 Task: For heading Calibri with Bold.  font size for heading24,  'Change the font style of data to'Bell MT.  and font size to 16,  Change the alignment of both headline & data to Align middle & Align Center.  In the sheet  analysisSalesByEmployee
Action: Mouse moved to (127, 188)
Screenshot: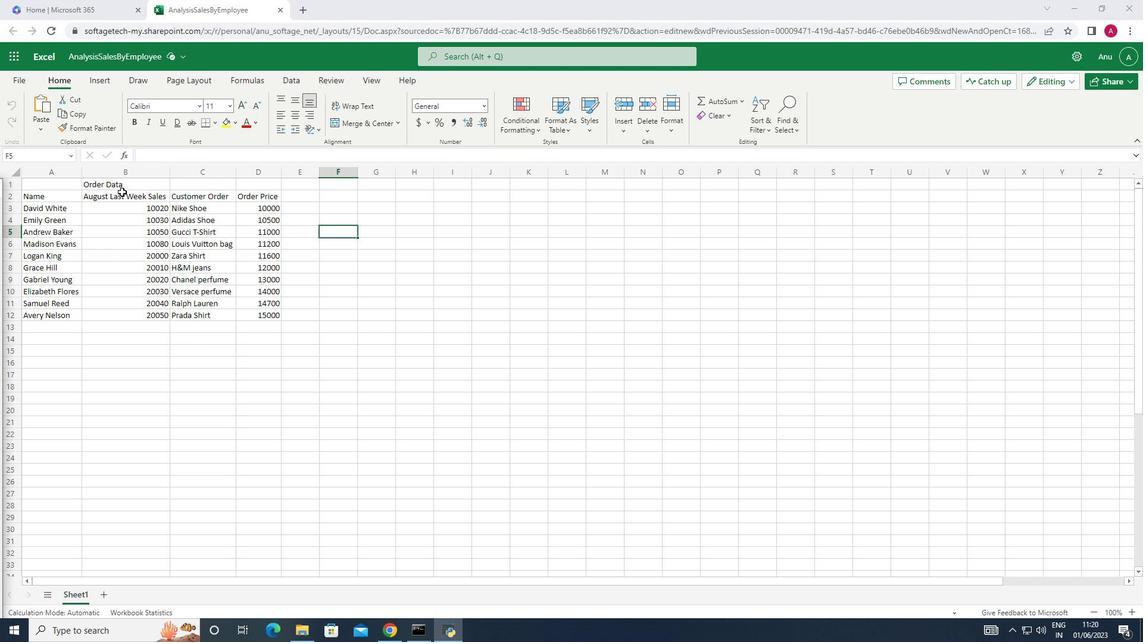 
Action: Mouse pressed left at (127, 188)
Screenshot: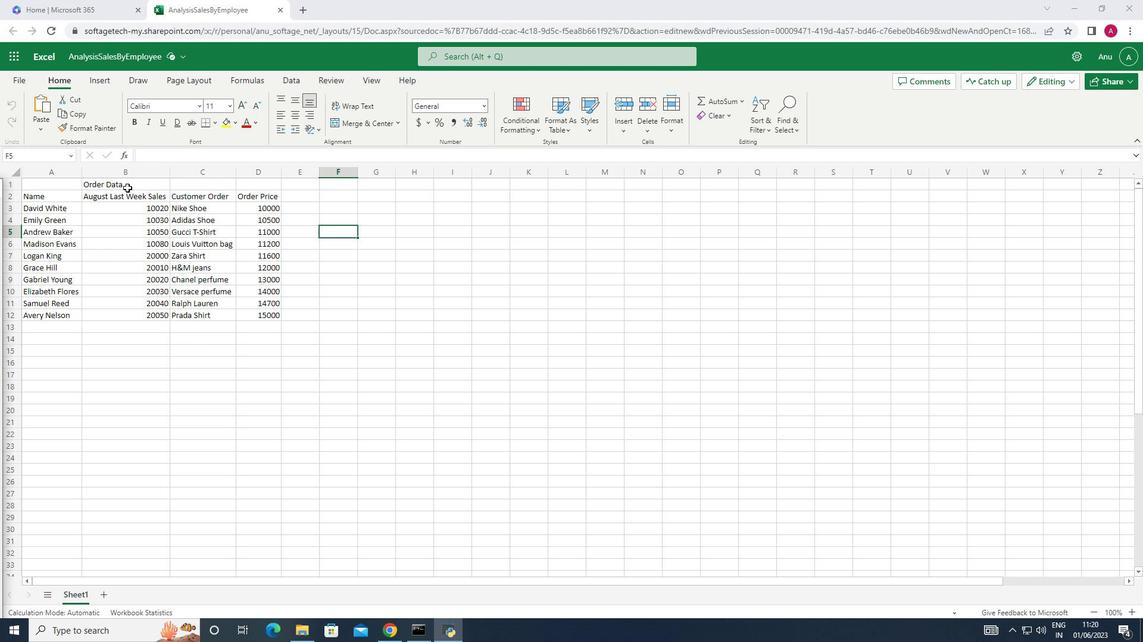 
Action: Mouse moved to (197, 111)
Screenshot: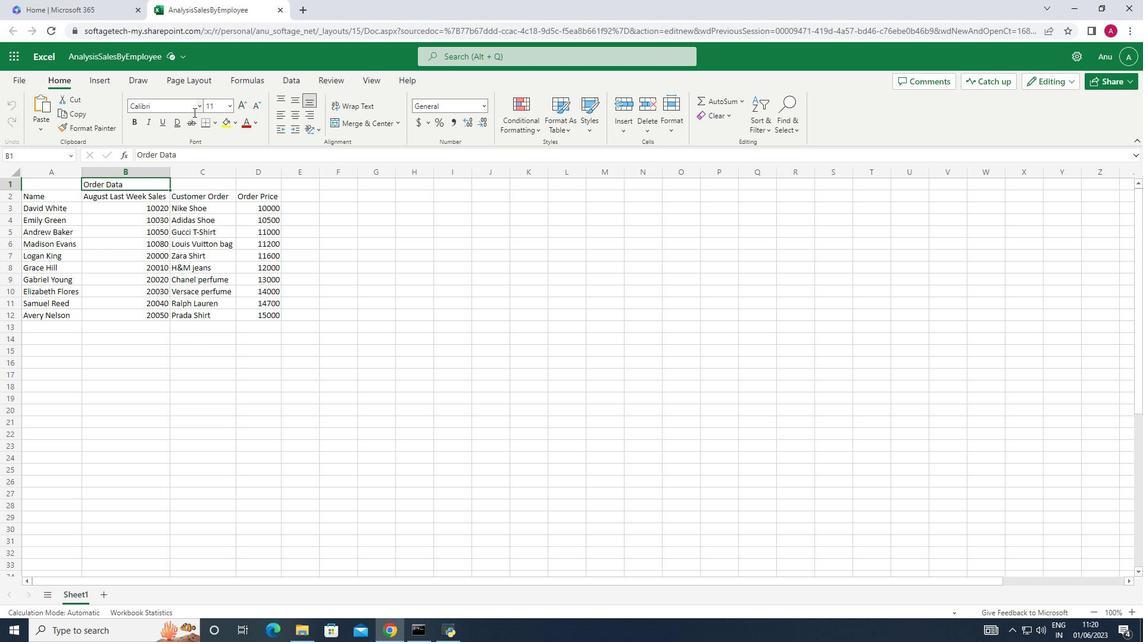 
Action: Mouse pressed left at (197, 111)
Screenshot: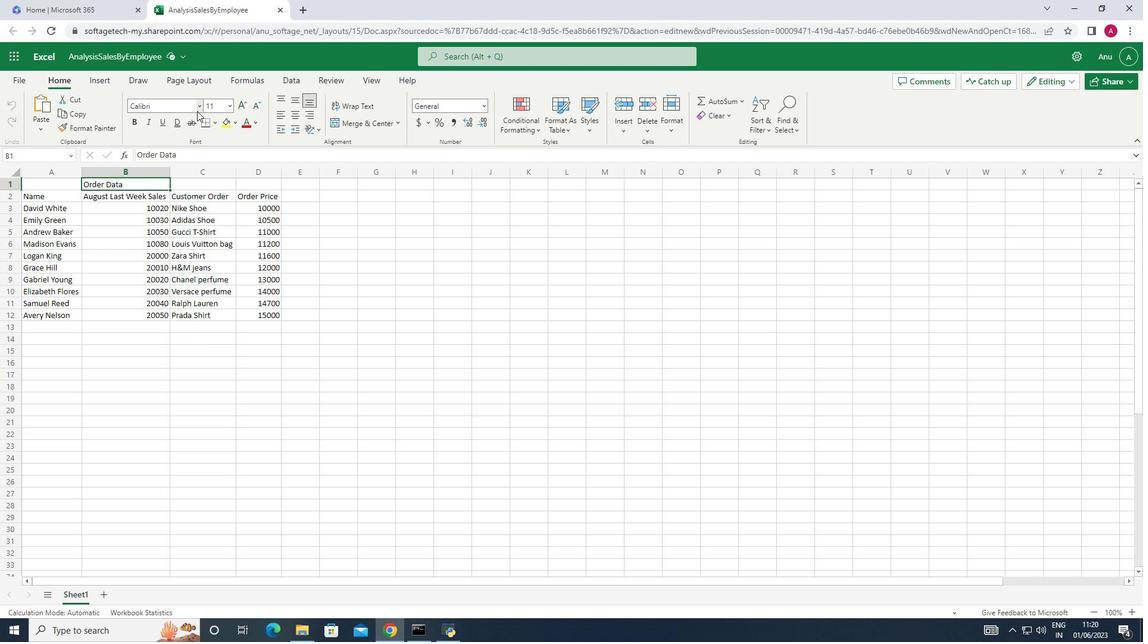 
Action: Mouse moved to (172, 221)
Screenshot: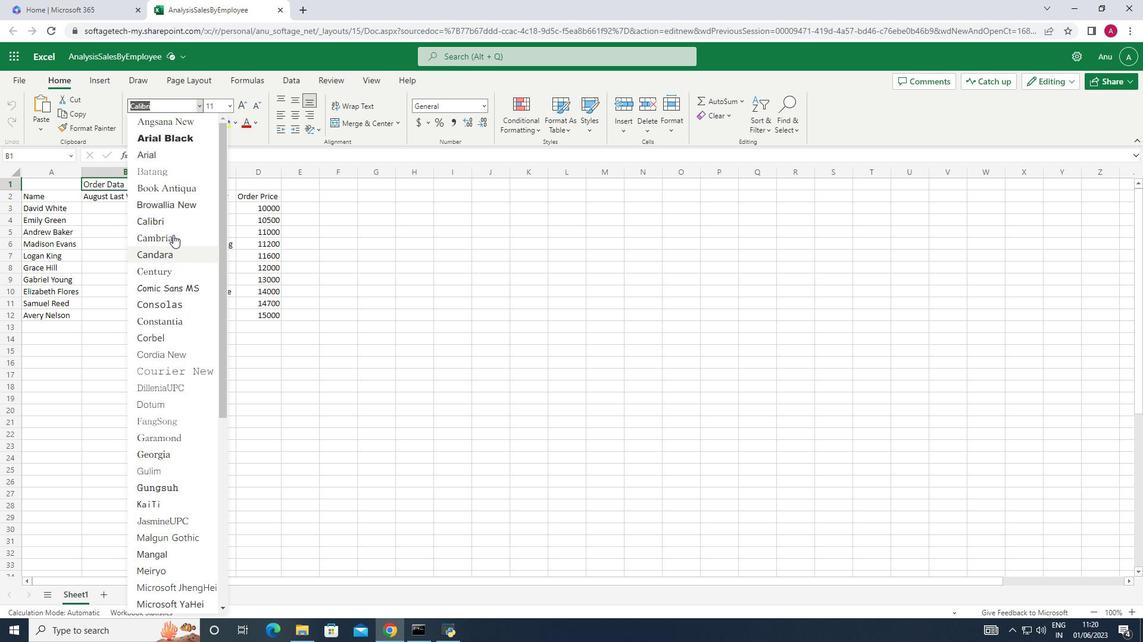 
Action: Mouse pressed left at (172, 221)
Screenshot: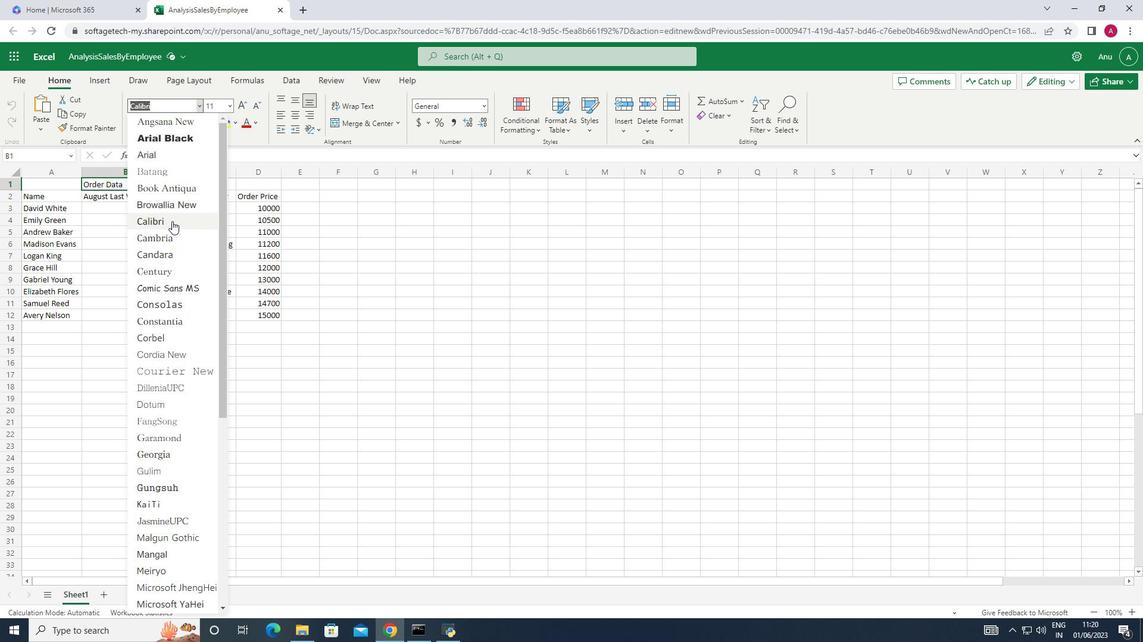 
Action: Mouse moved to (132, 121)
Screenshot: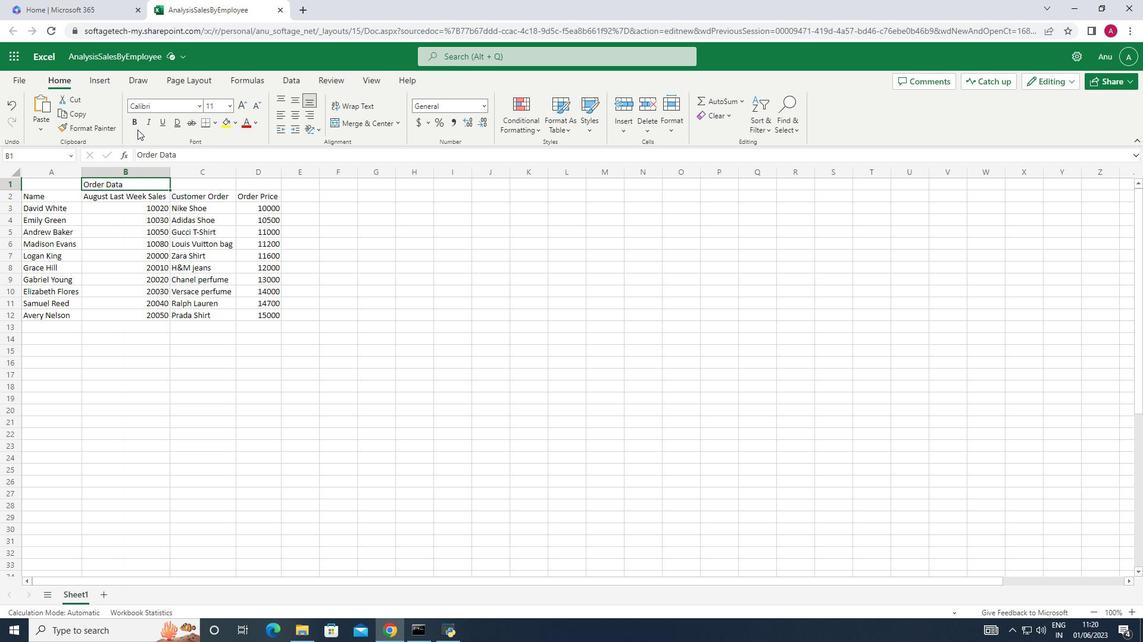 
Action: Mouse pressed left at (132, 121)
Screenshot: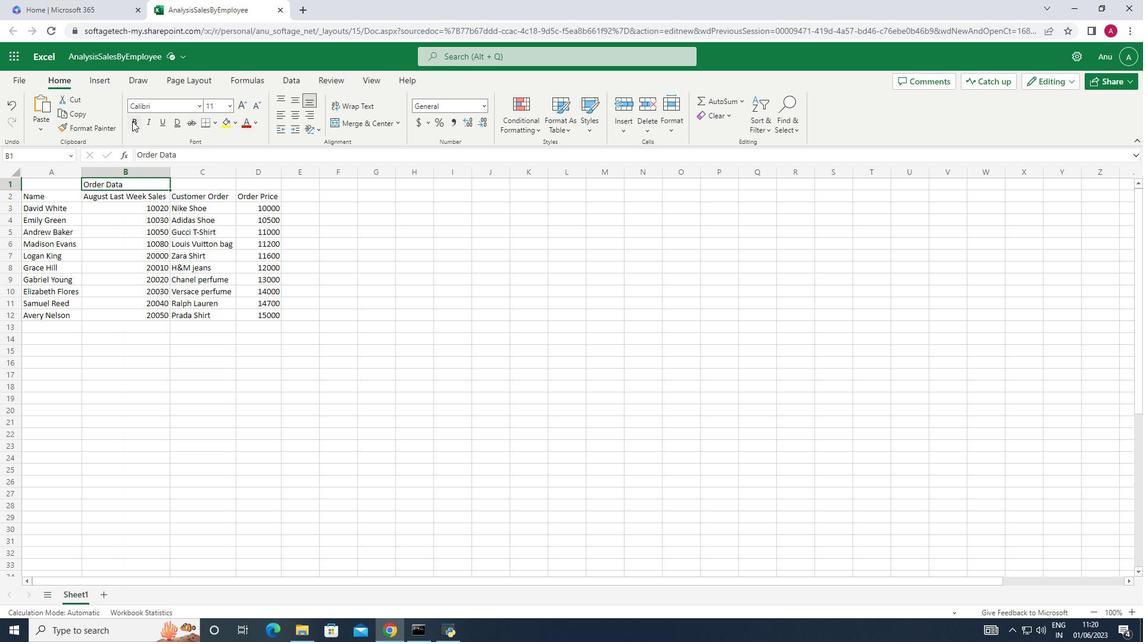 
Action: Mouse moved to (232, 104)
Screenshot: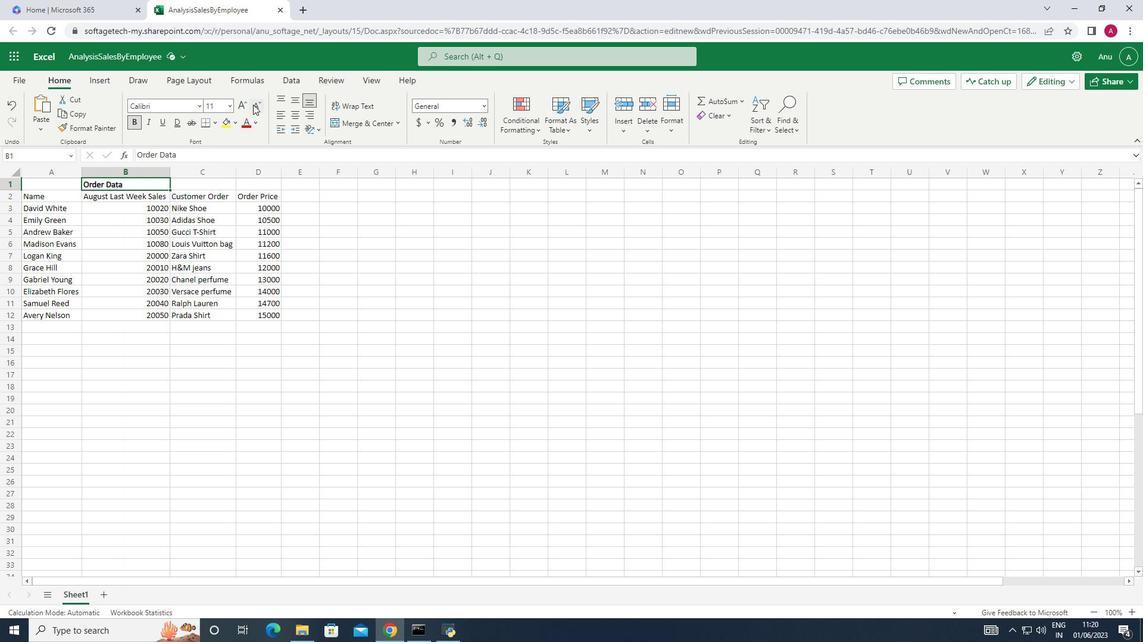 
Action: Mouse pressed left at (232, 104)
Screenshot: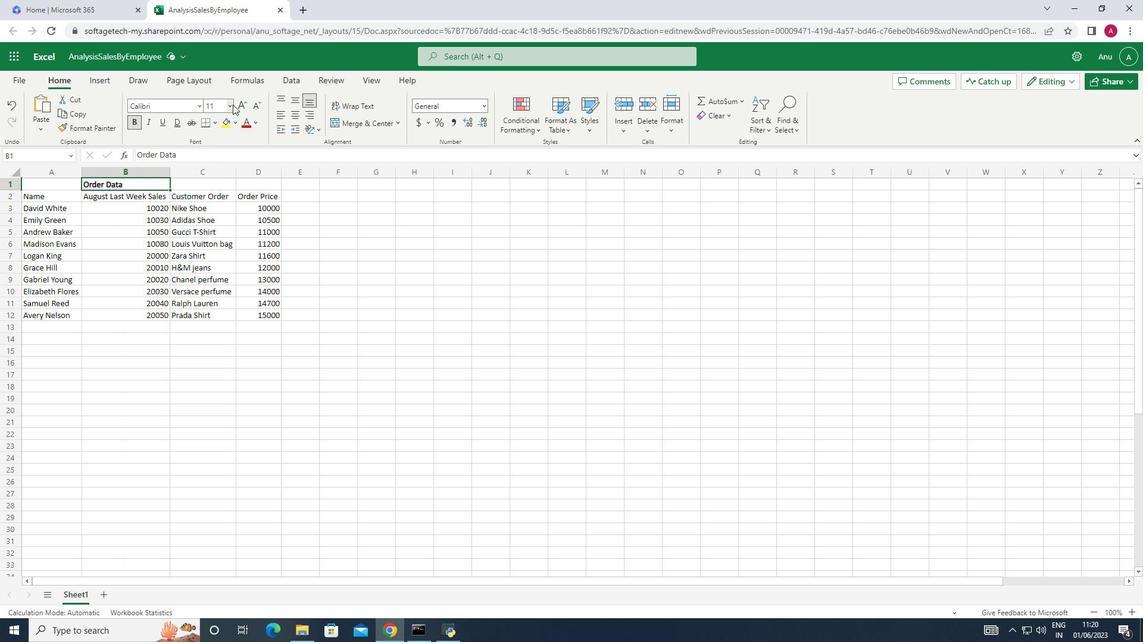 
Action: Mouse moved to (216, 272)
Screenshot: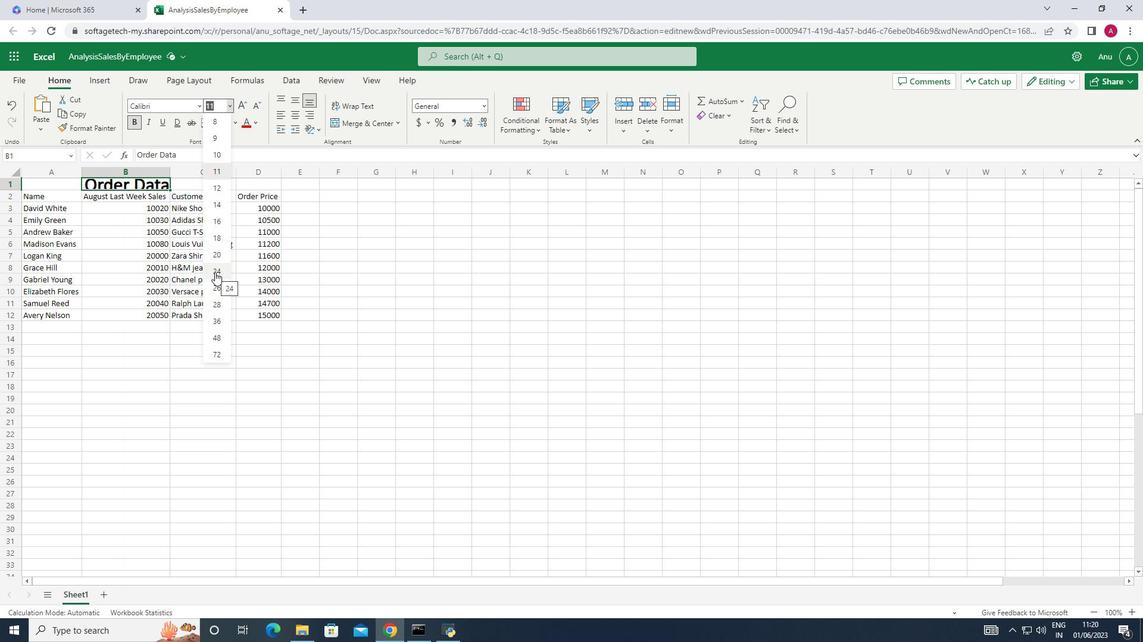 
Action: Mouse pressed left at (216, 272)
Screenshot: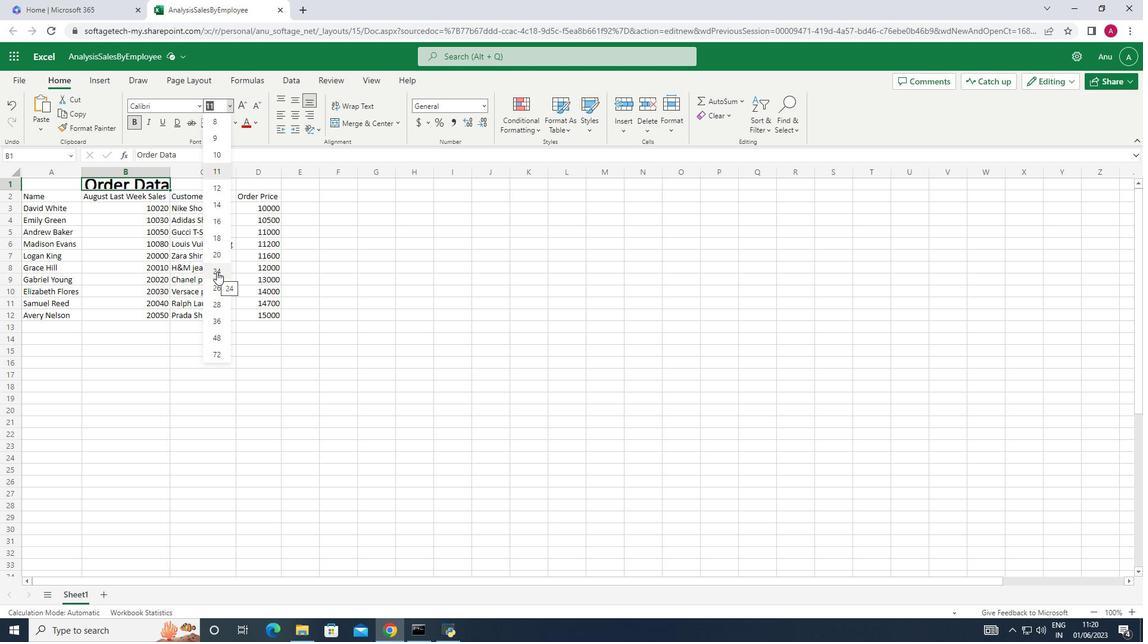 
Action: Mouse moved to (50, 210)
Screenshot: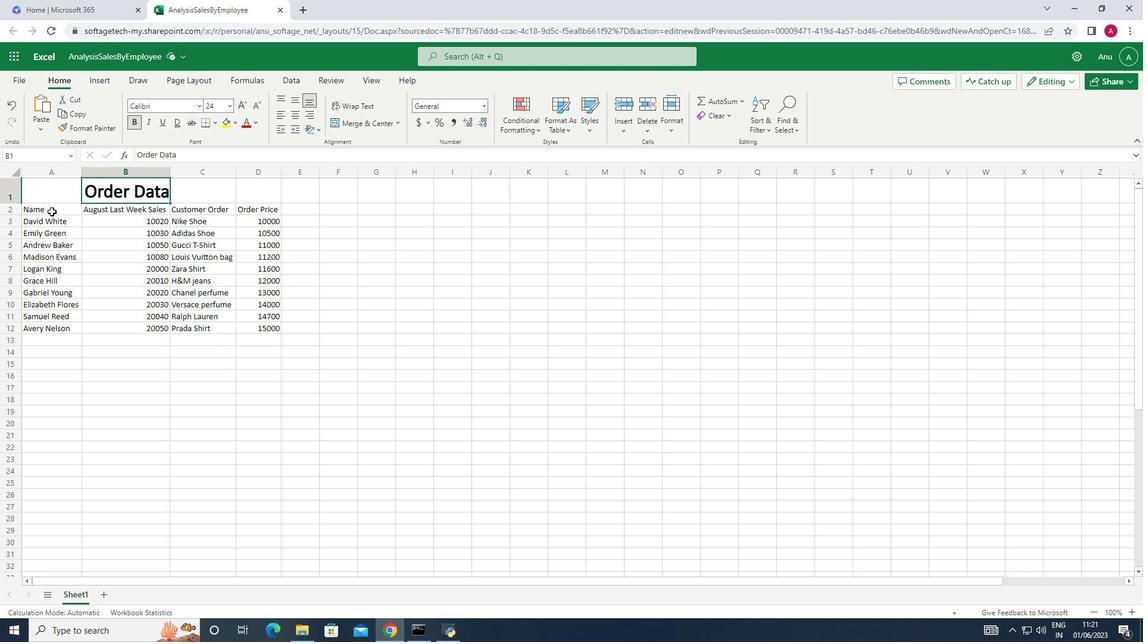 
Action: Mouse pressed left at (50, 210)
Screenshot: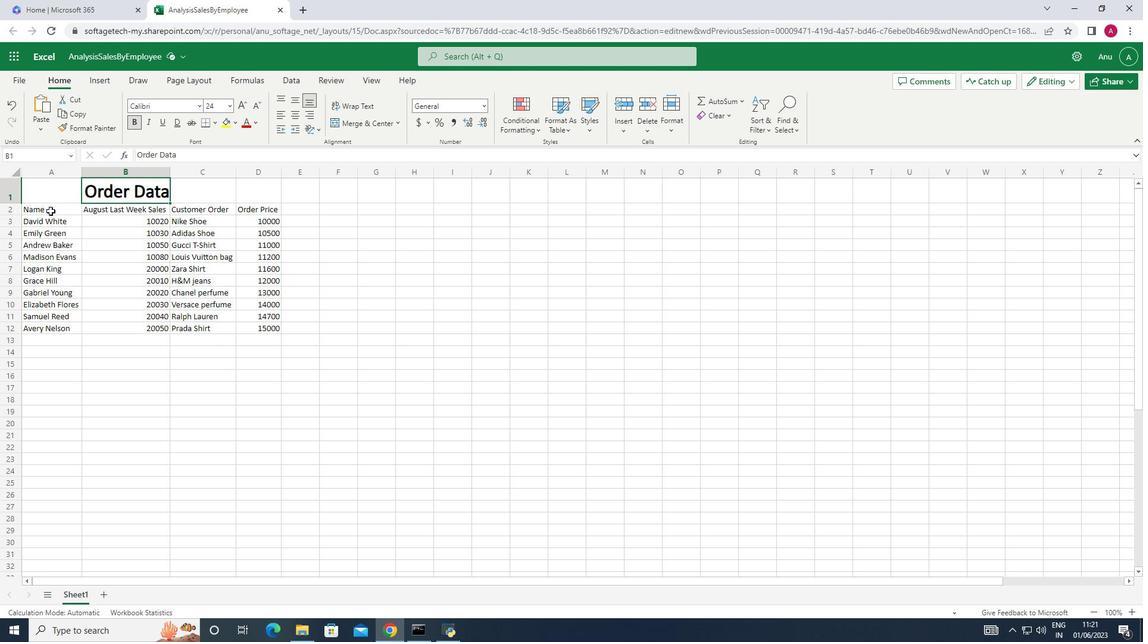 
Action: Mouse moved to (161, 104)
Screenshot: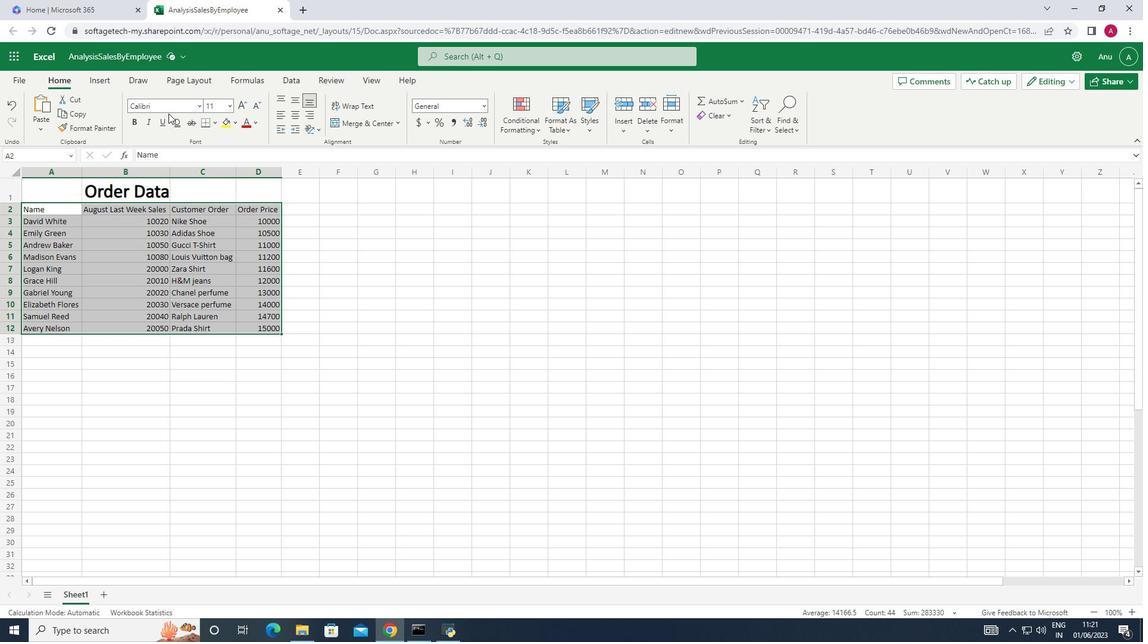
Action: Mouse pressed left at (161, 104)
Screenshot: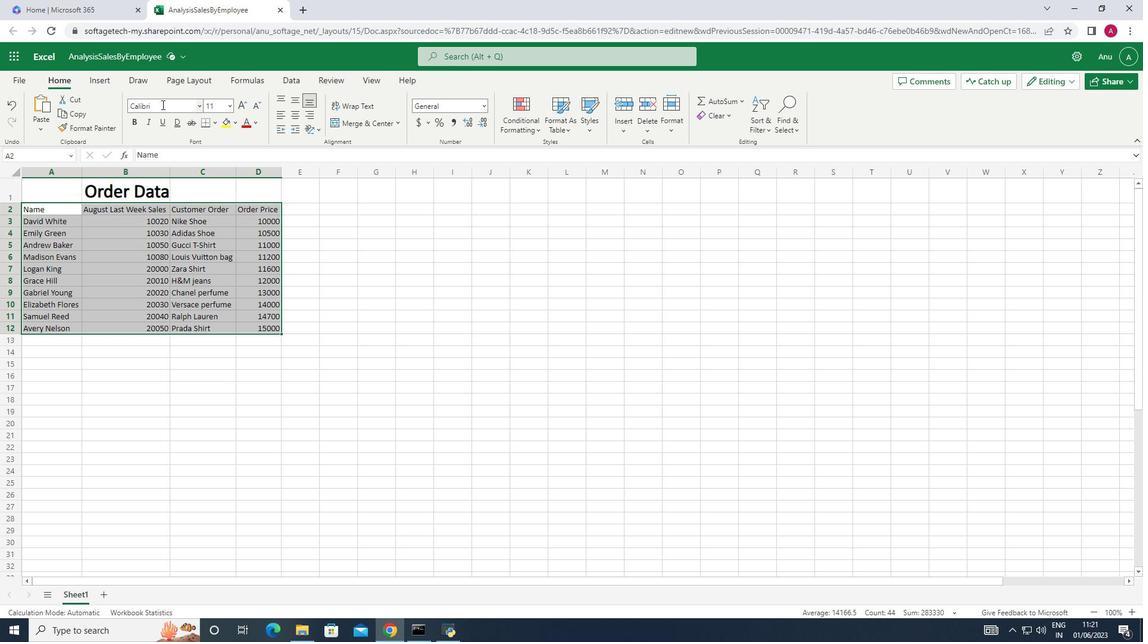 
Action: Key pressed <Key.shift>Bell<Key.space><Key.shift_r>MT<Key.enter>
Screenshot: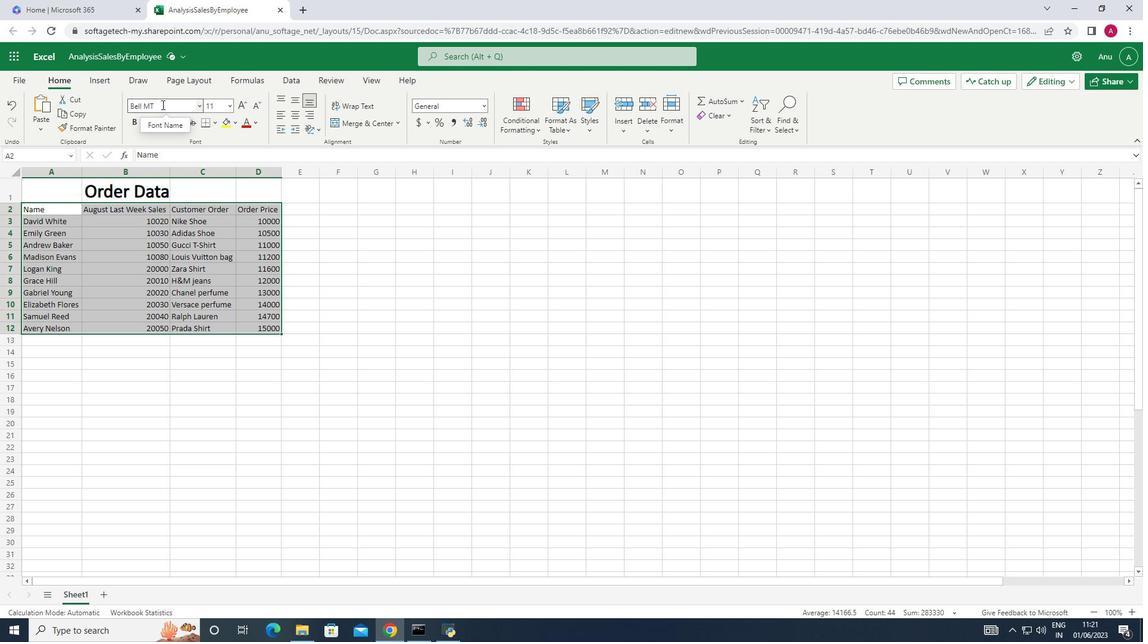 
Action: Mouse moved to (228, 108)
Screenshot: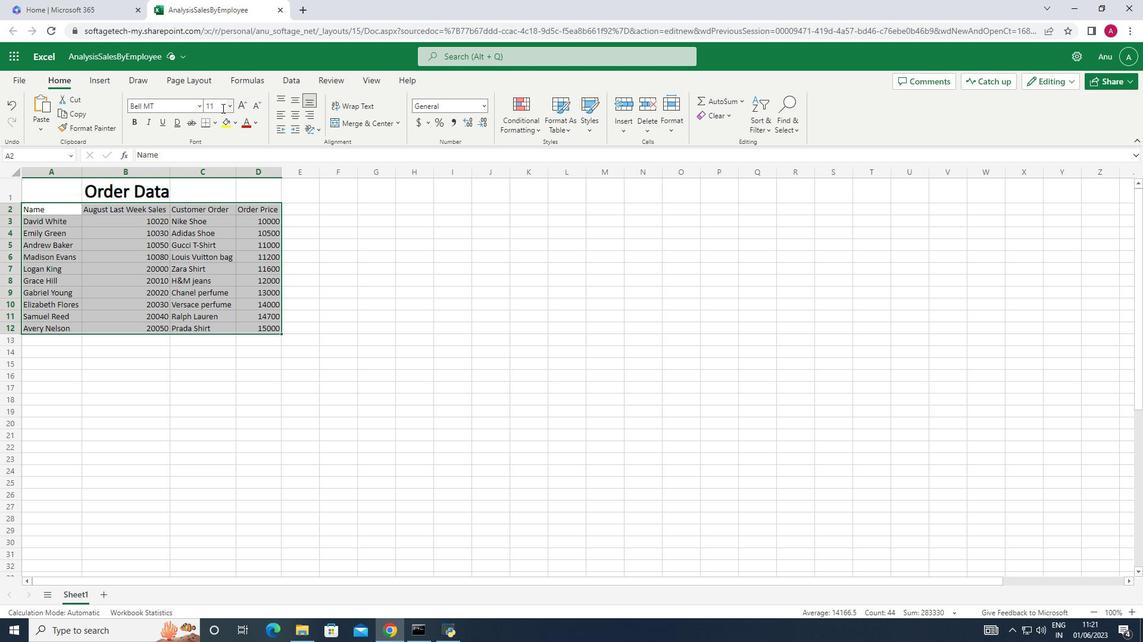 
Action: Mouse pressed left at (228, 108)
Screenshot: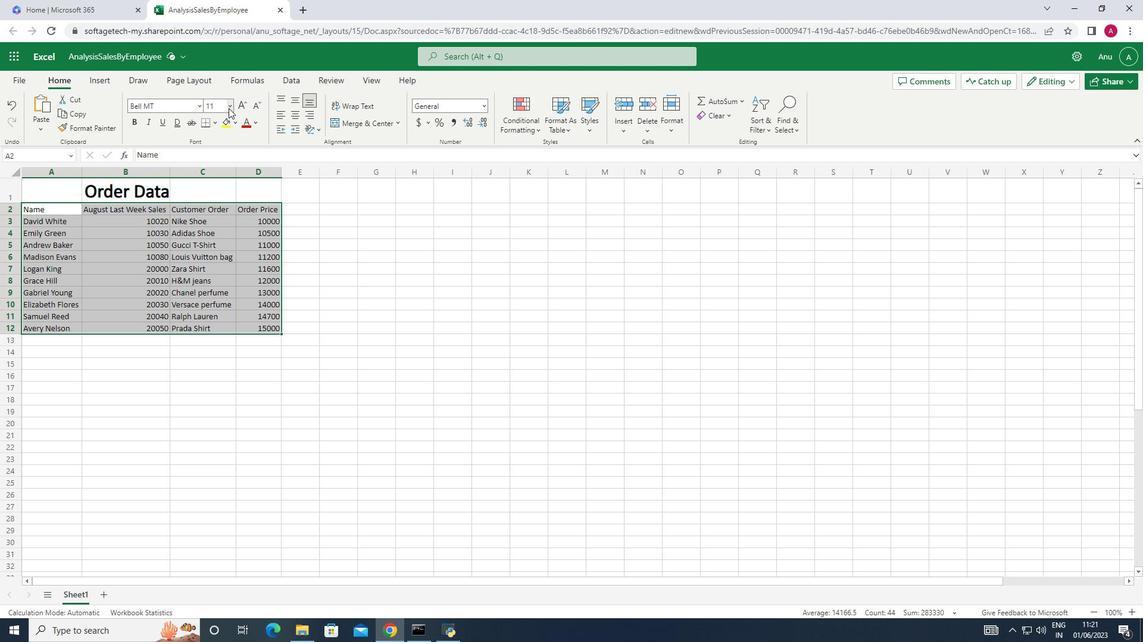 
Action: Mouse pressed left at (228, 108)
Screenshot: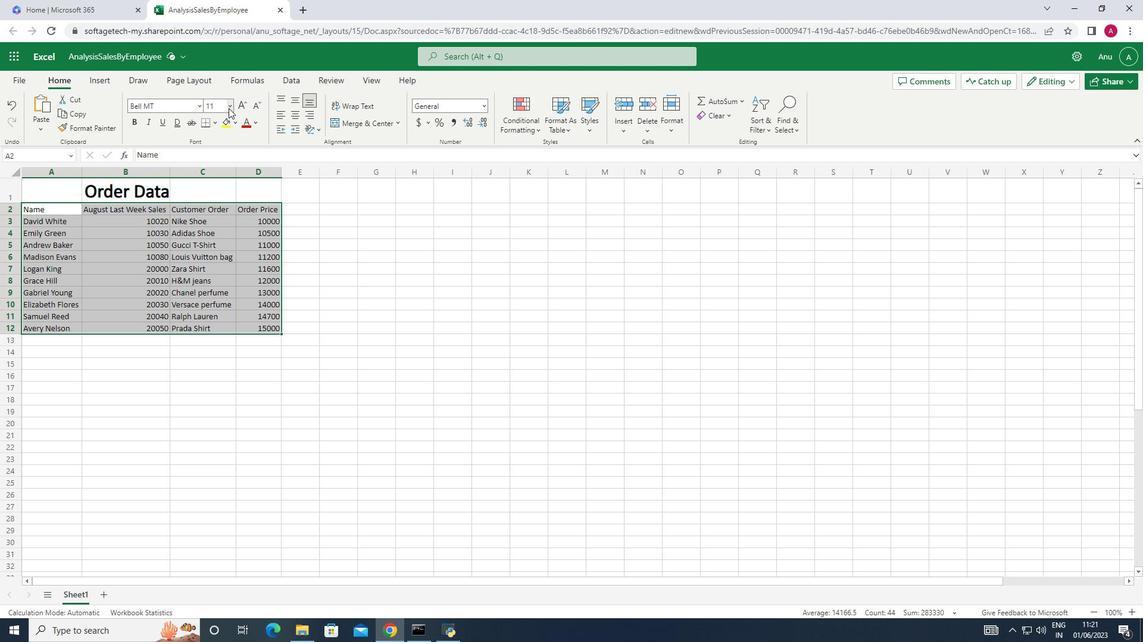 
Action: Mouse pressed left at (228, 108)
Screenshot: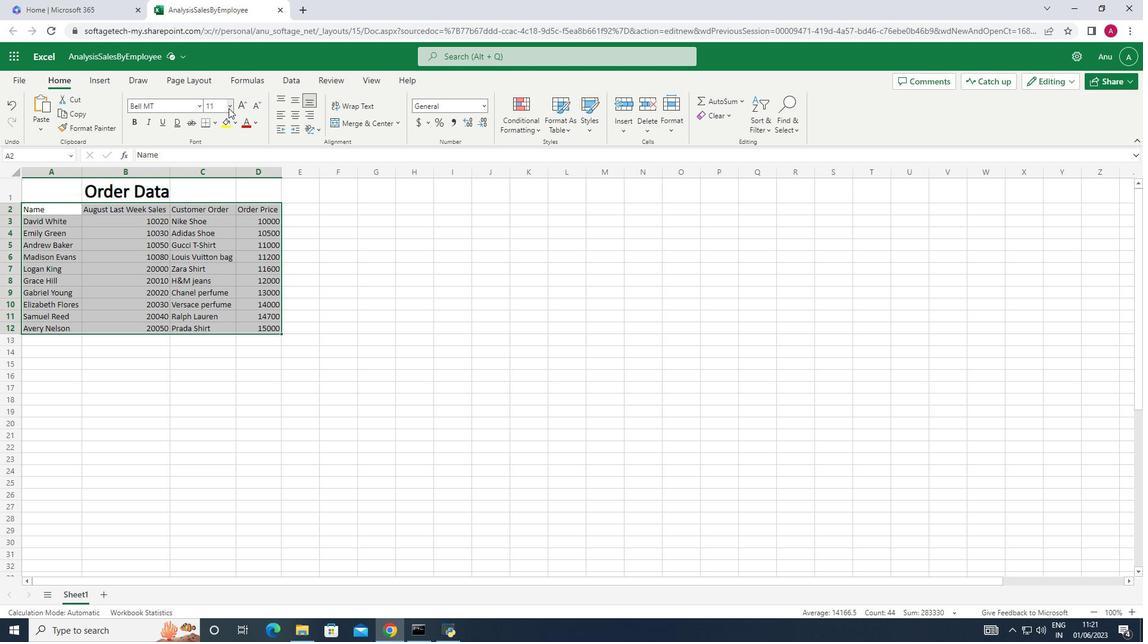 
Action: Mouse moved to (220, 220)
Screenshot: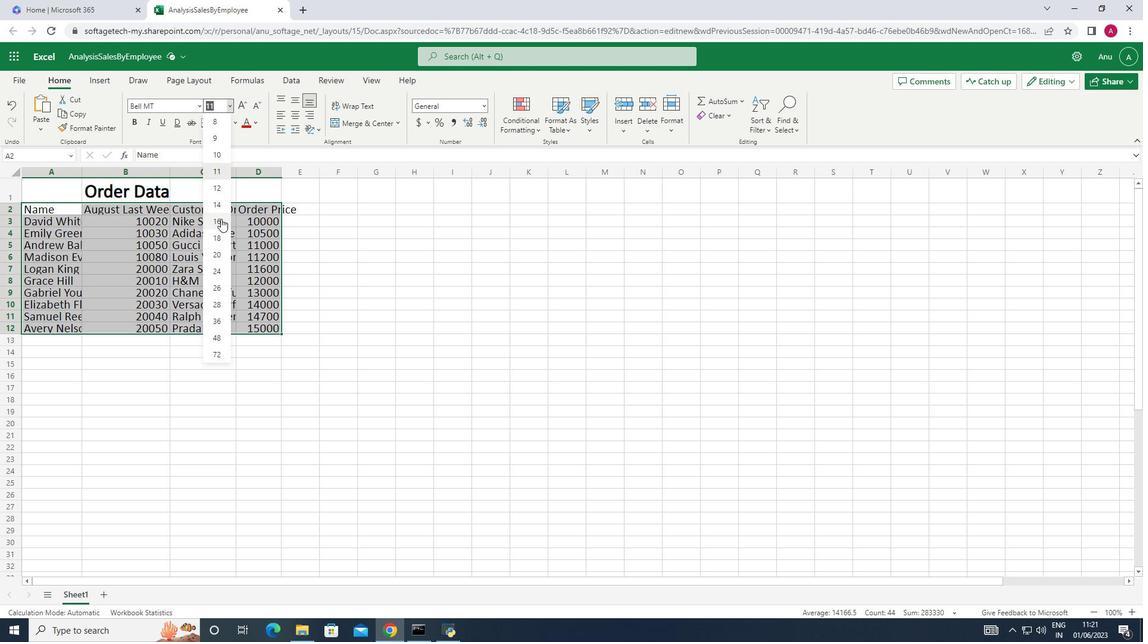 
Action: Mouse pressed left at (220, 220)
Screenshot: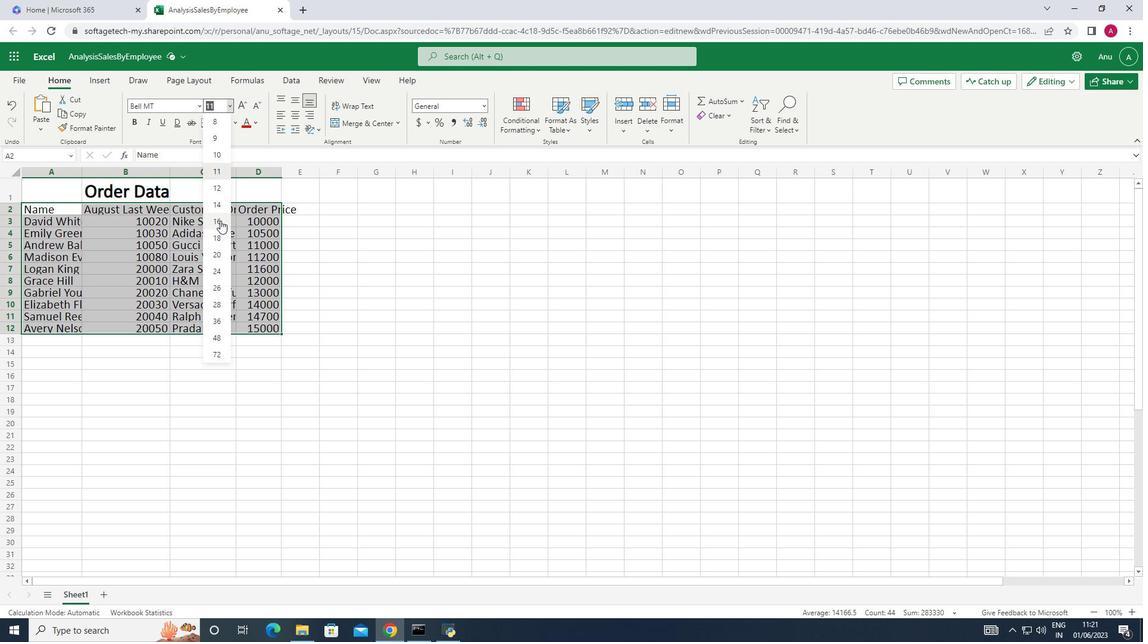 
Action: Mouse moved to (295, 114)
Screenshot: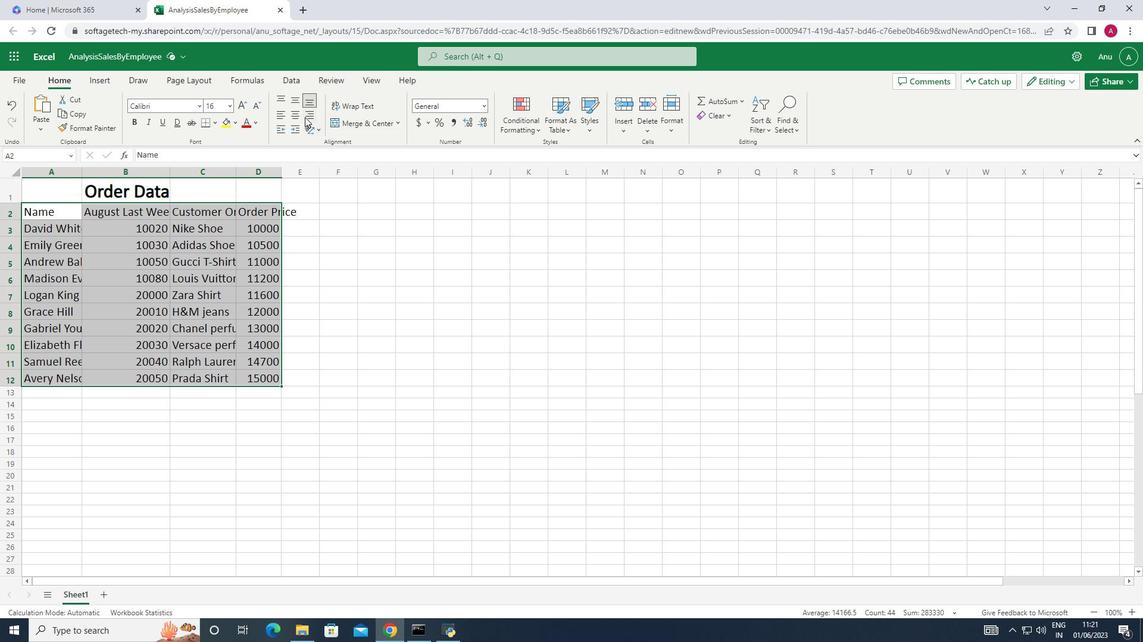 
Action: Mouse pressed left at (295, 114)
Screenshot: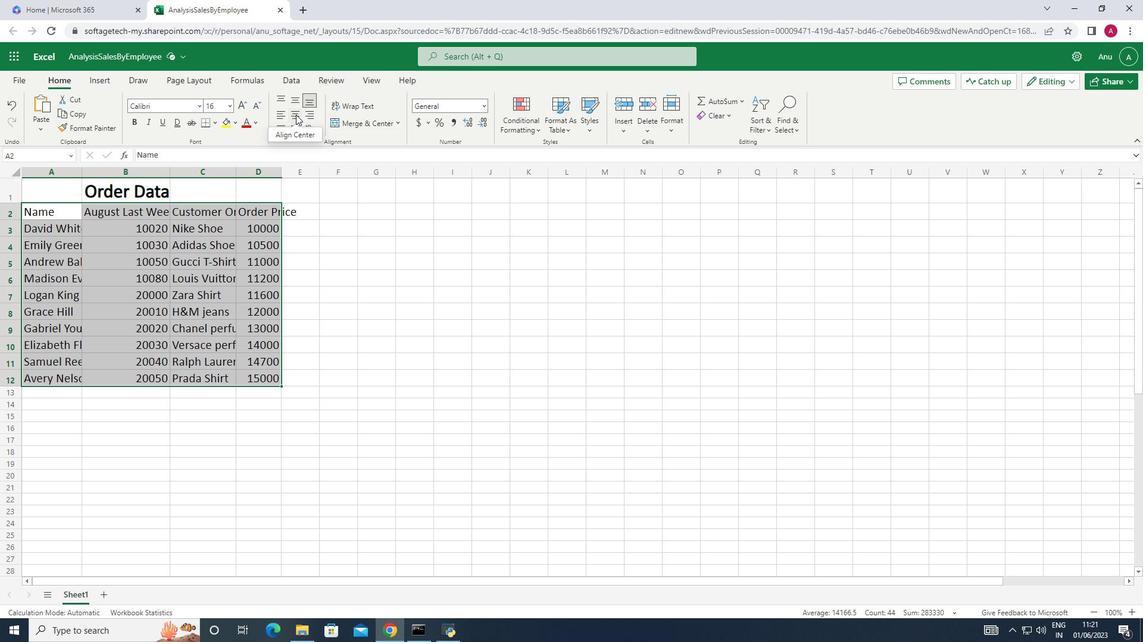 
Action: Mouse moved to (82, 172)
Screenshot: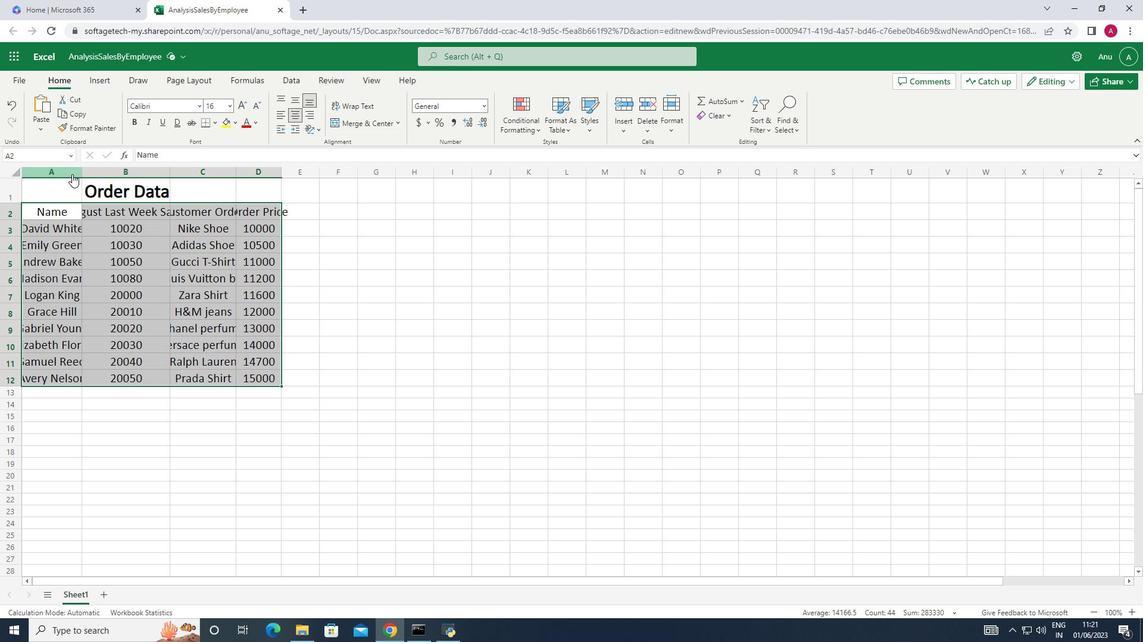 
Action: Mouse pressed left at (82, 172)
Screenshot: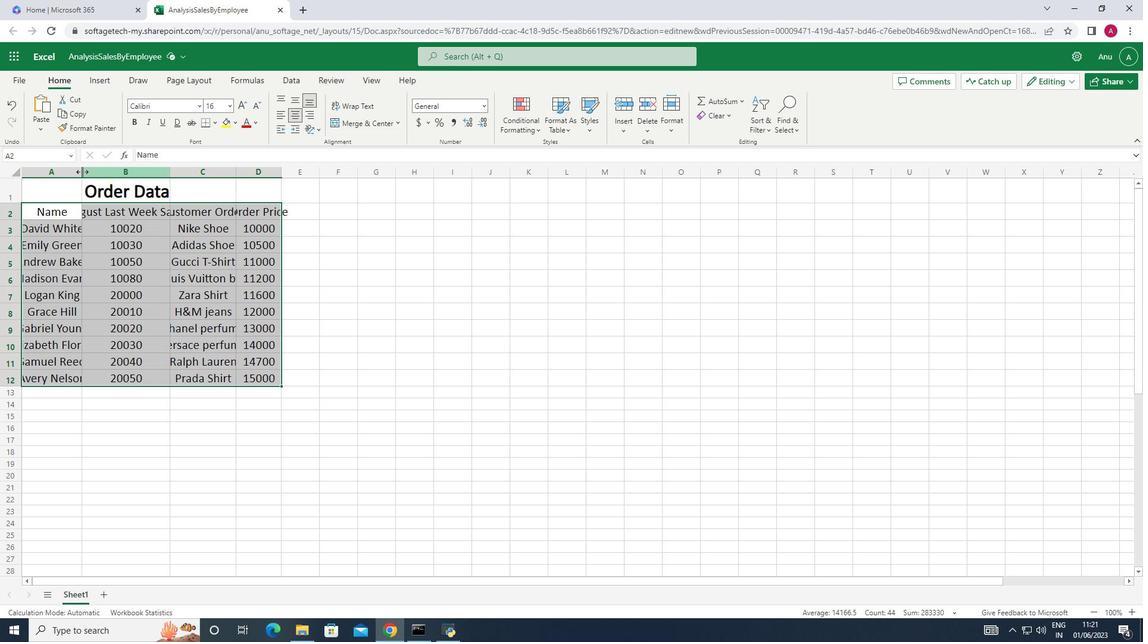 
Action: Mouse pressed left at (82, 172)
Screenshot: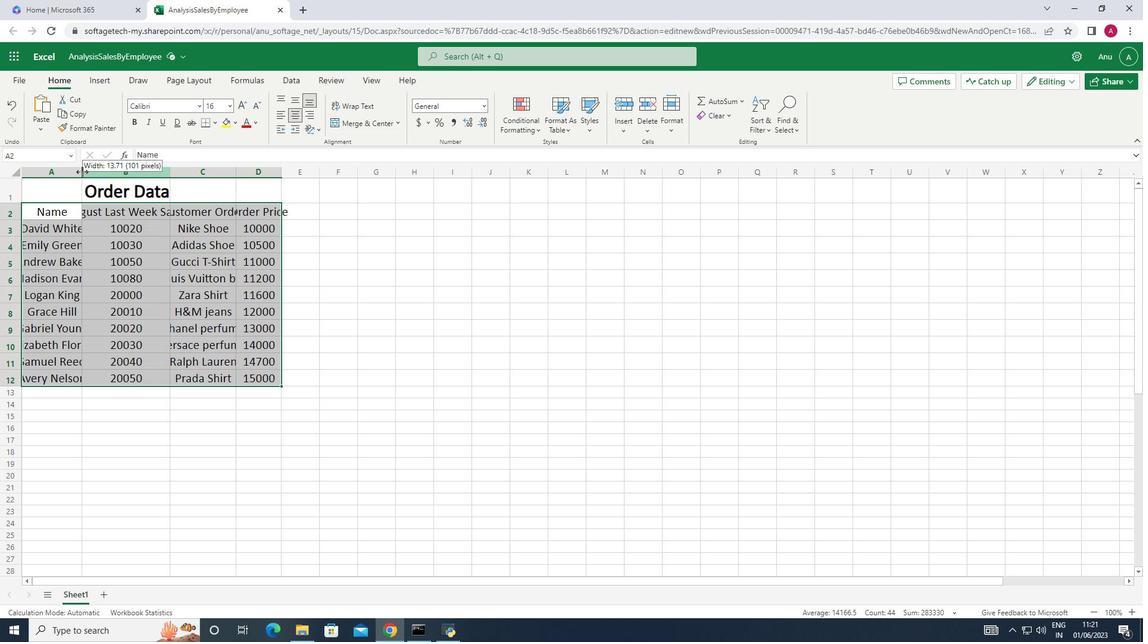 
Action: Mouse moved to (195, 173)
Screenshot: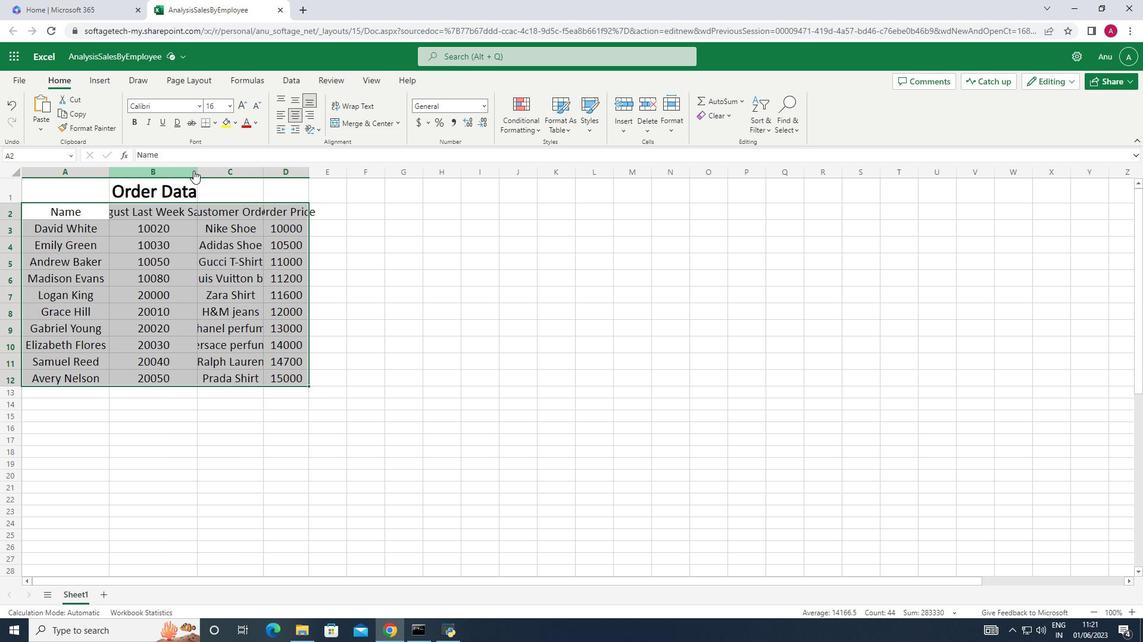 
Action: Mouse pressed left at (195, 173)
Screenshot: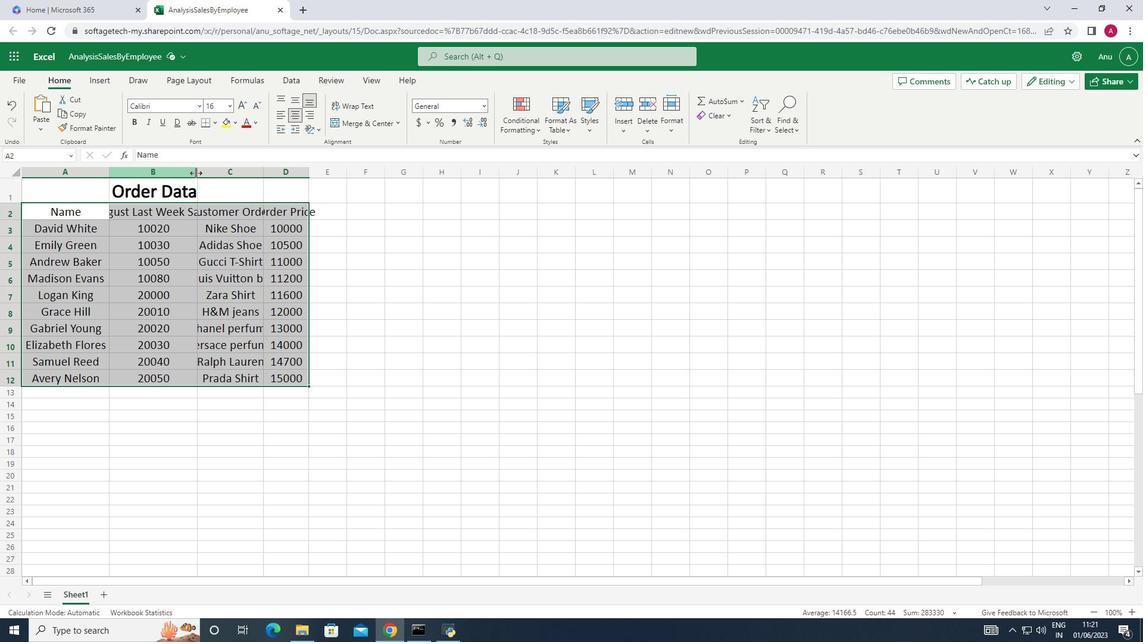 
Action: Mouse pressed left at (195, 173)
Screenshot: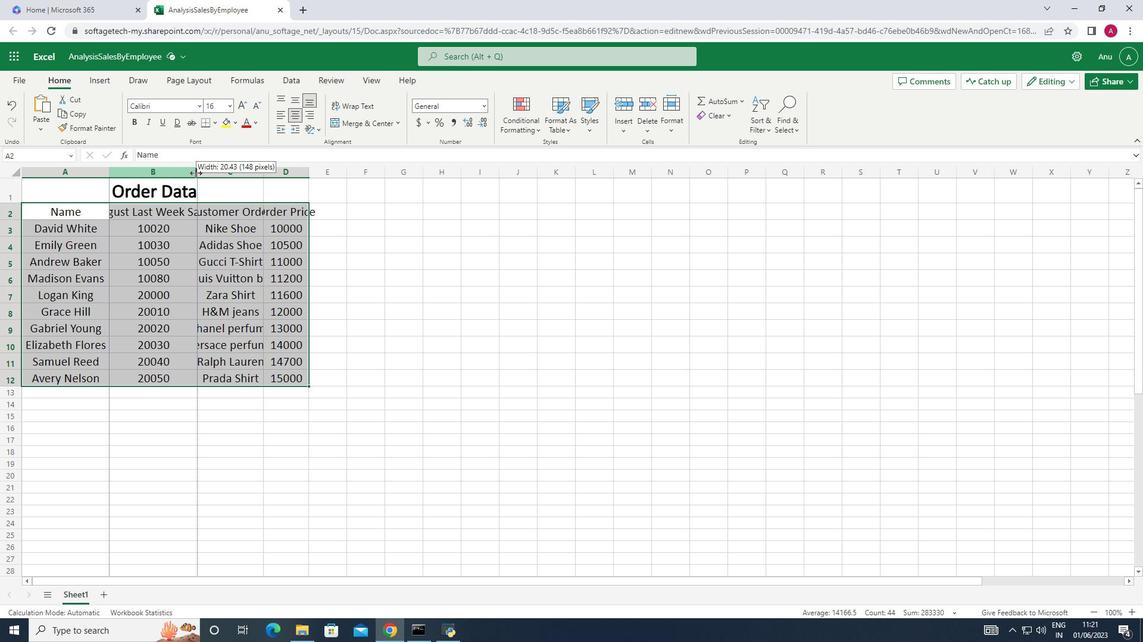 
Action: Mouse moved to (300, 167)
Screenshot: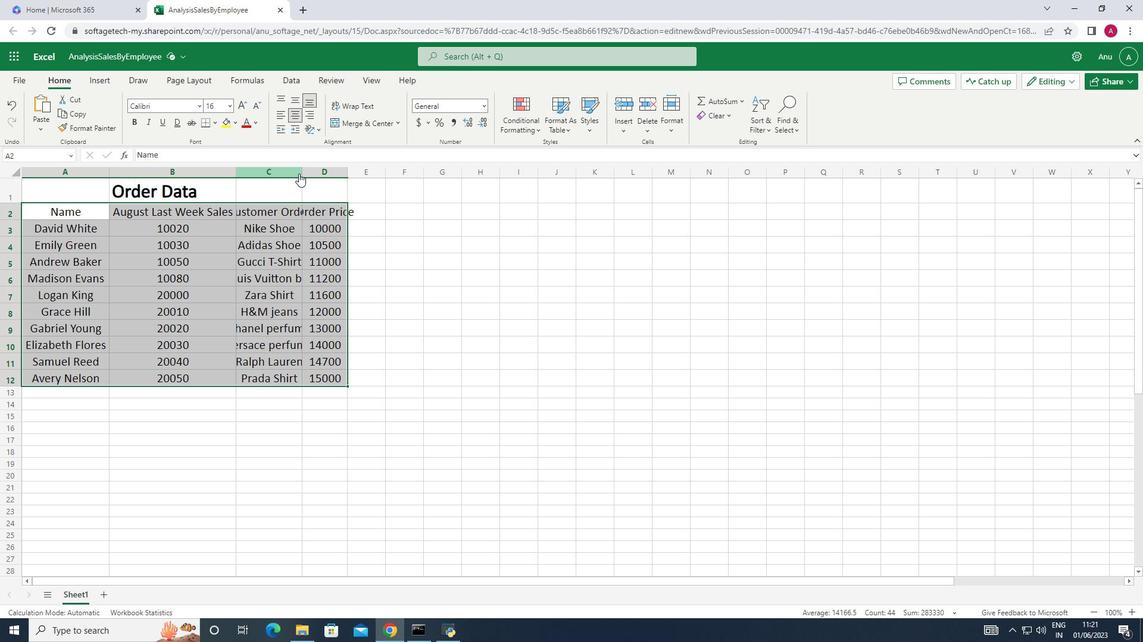 
Action: Mouse pressed left at (300, 167)
Screenshot: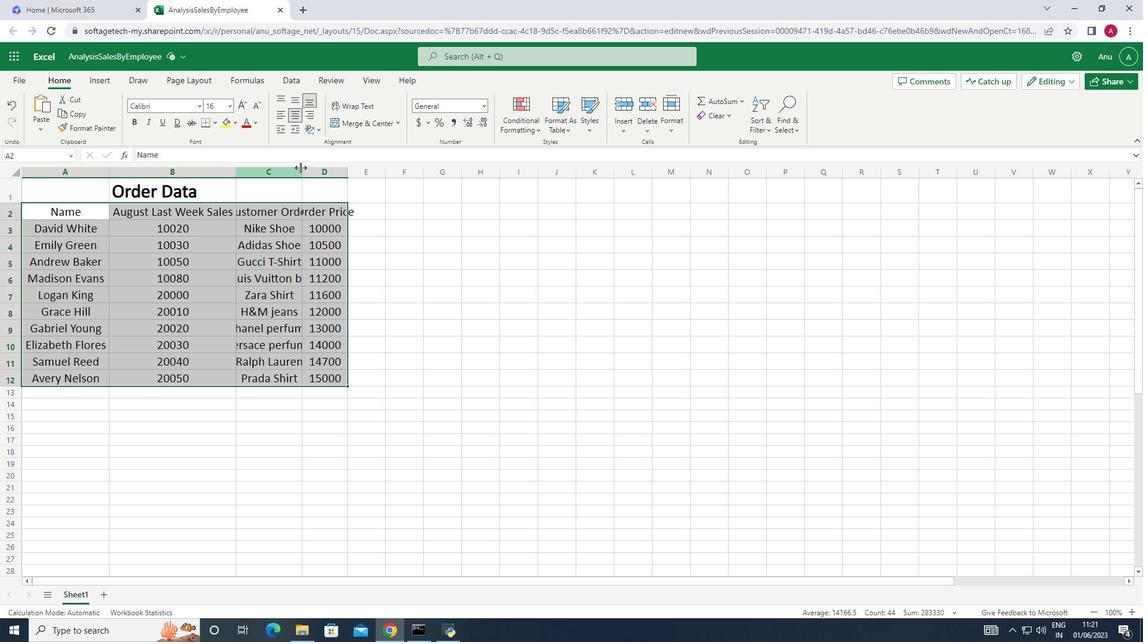 
Action: Mouse pressed left at (300, 167)
Screenshot: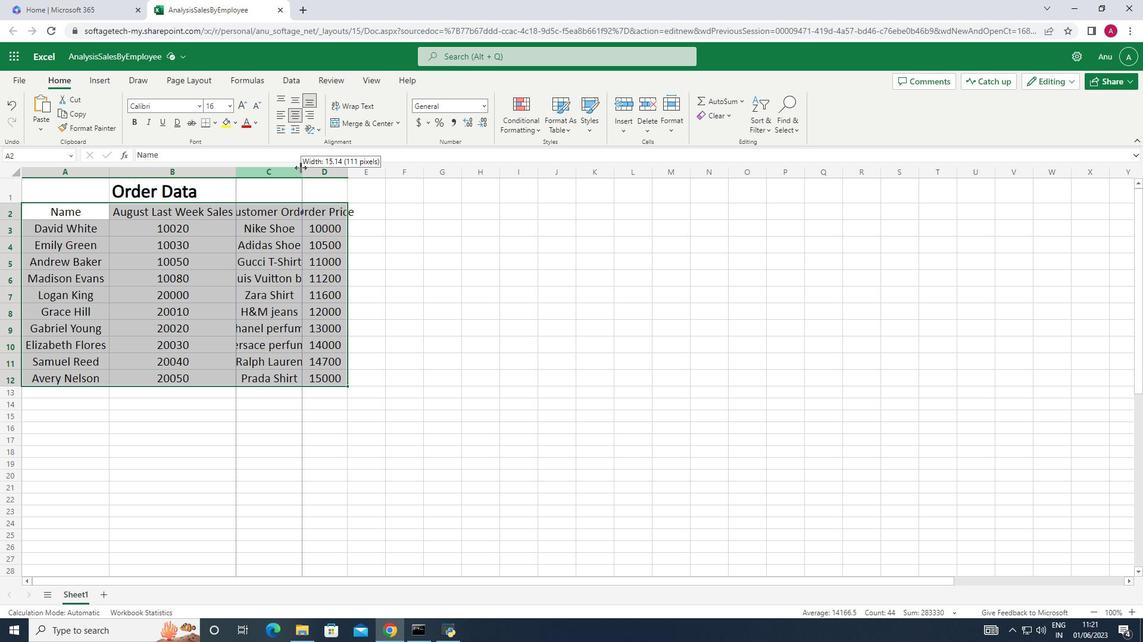 
Action: Mouse moved to (375, 171)
Screenshot: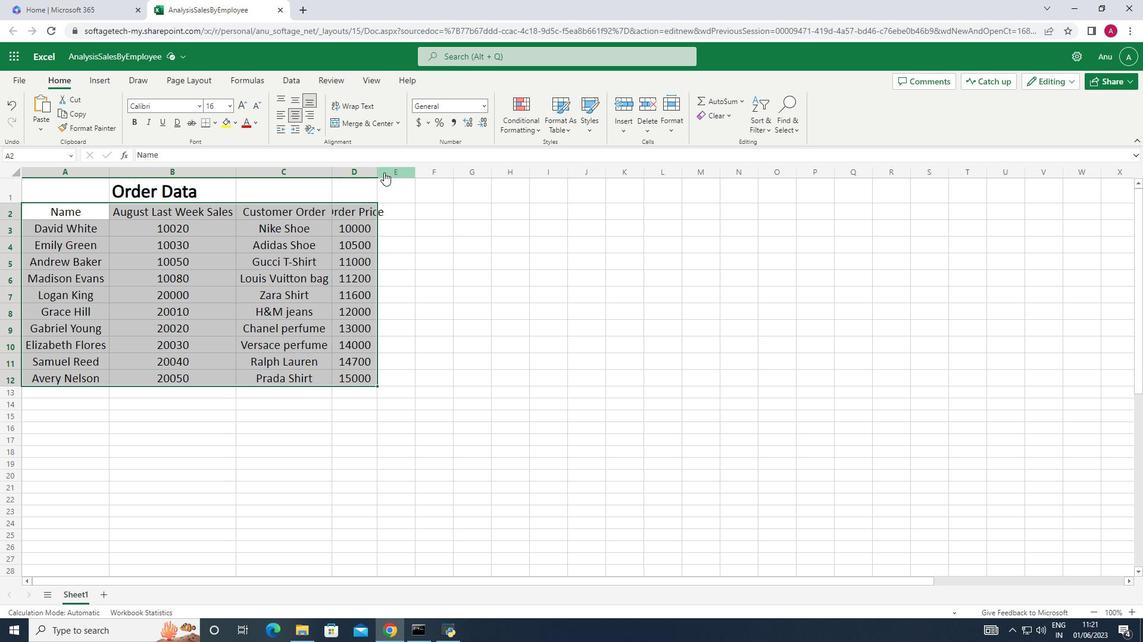 
Action: Mouse pressed left at (375, 171)
Screenshot: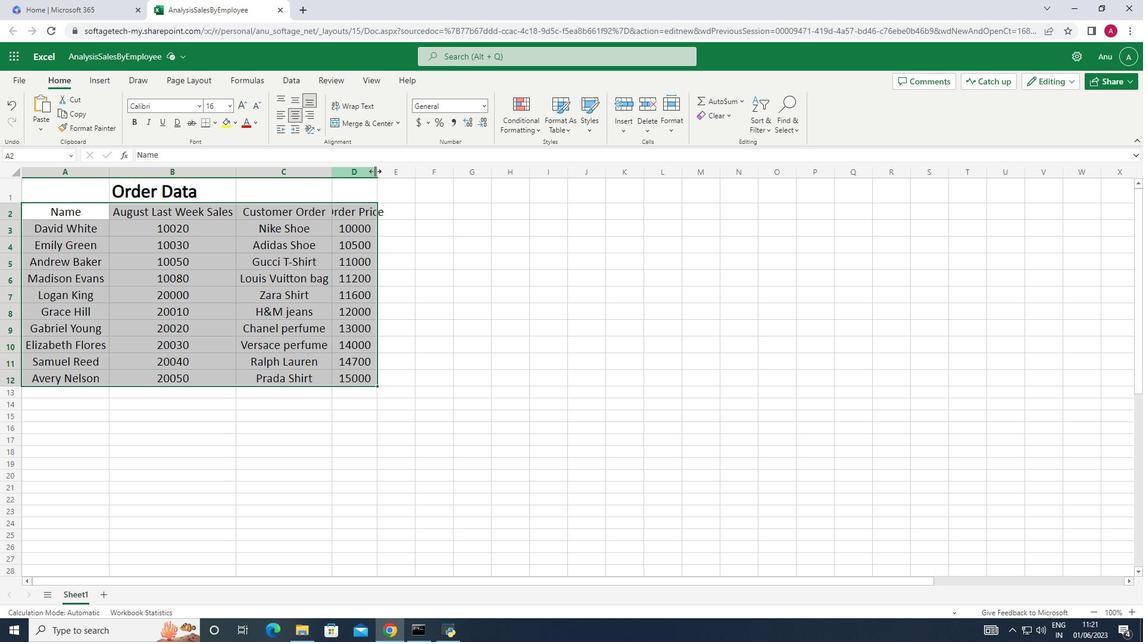 
Action: Mouse pressed left at (375, 171)
Screenshot: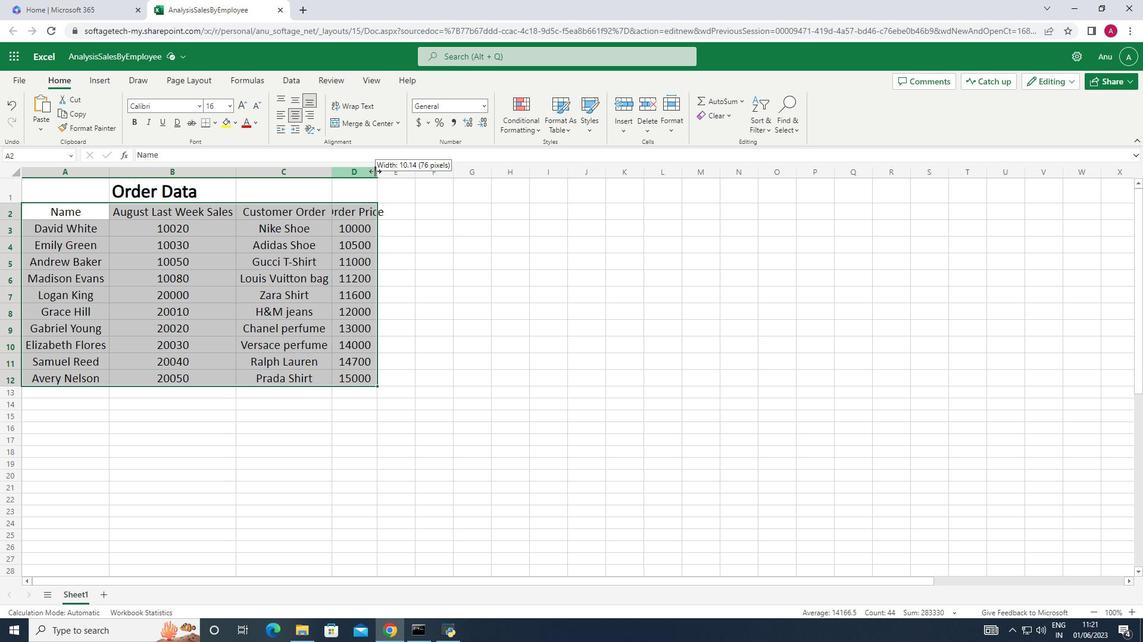 
Action: Mouse moved to (466, 289)
Screenshot: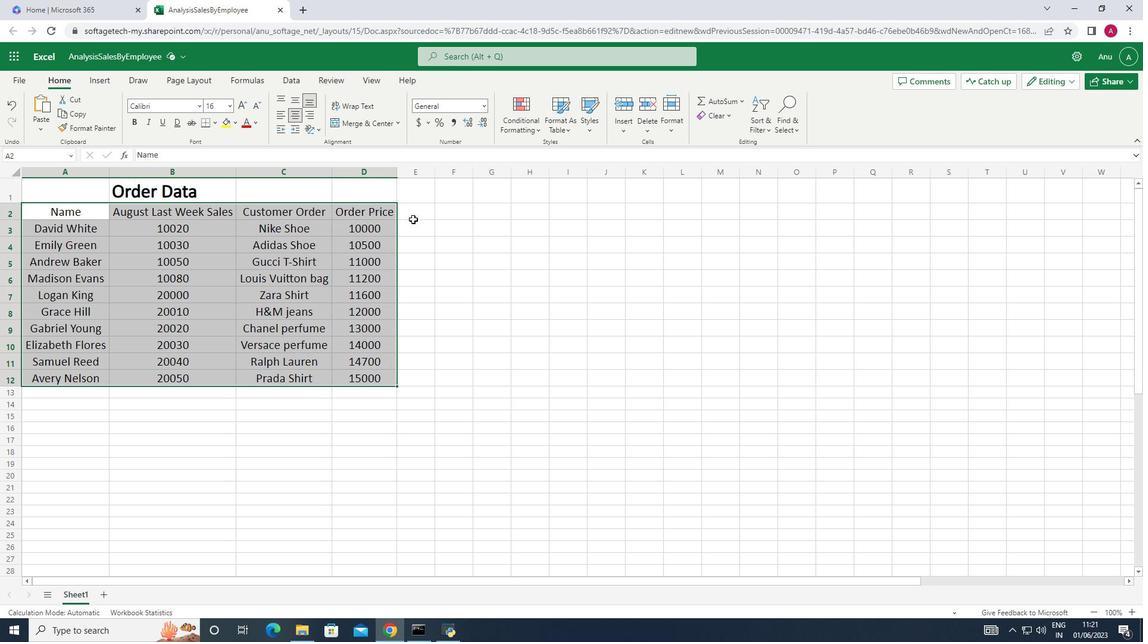 
Action: Mouse pressed left at (466, 289)
Screenshot: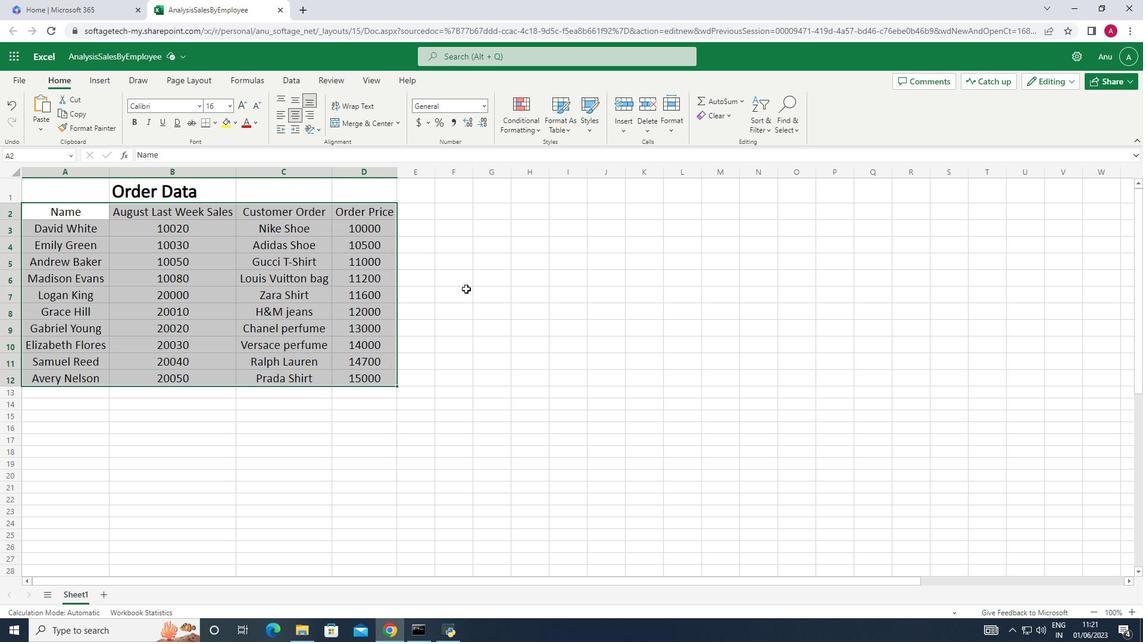 
